 Task: Create in the project CanaryTech and in the Backlog issue 'Develop a new tool for automated testing of mobile application integration with third-party services and APIs' a child issue 'Code optimization for low-latency network packet processing', and assign it to team member softage.4@softage.net. Create in the project CanaryTech and in the Backlog issue 'Upgrade the mobile responsiveness and mobile compatibility mechanisms of a web application to improve mobile user experience' a child issue 'Chatbot conversation sentiment analysis and remediation', and assign it to team member softage.1@softage.net
Action: Mouse moved to (820, 452)
Screenshot: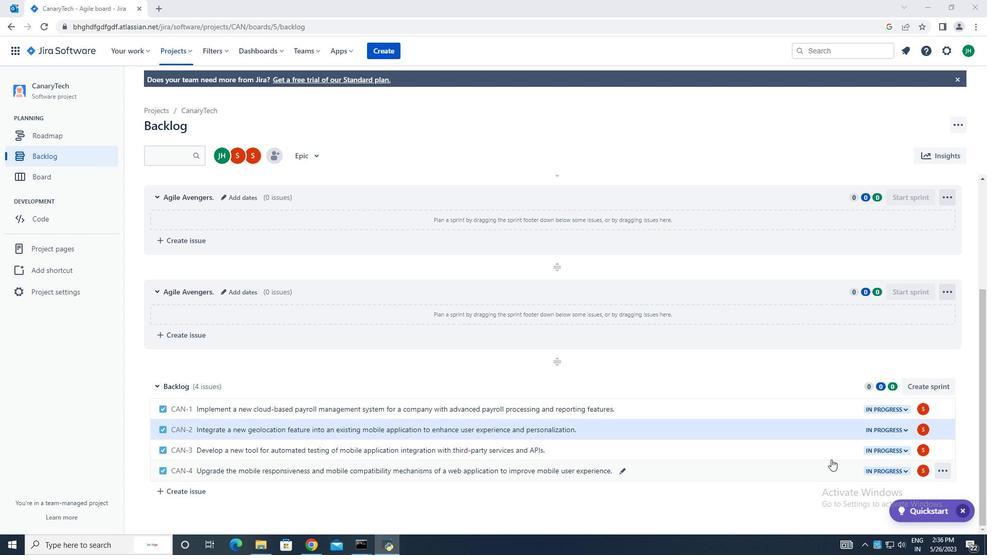 
Action: Mouse pressed left at (820, 452)
Screenshot: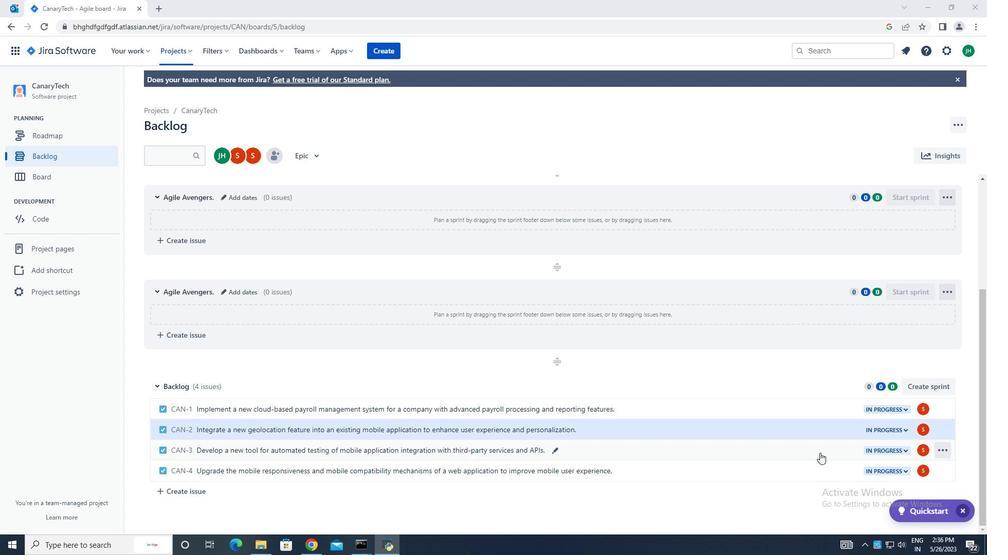 
Action: Mouse moved to (805, 280)
Screenshot: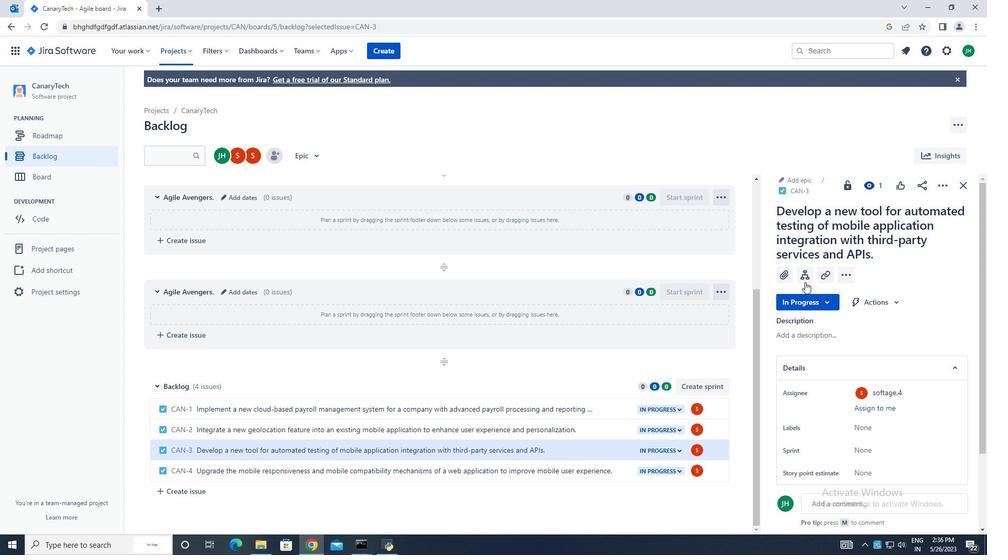 
Action: Mouse pressed left at (805, 280)
Screenshot: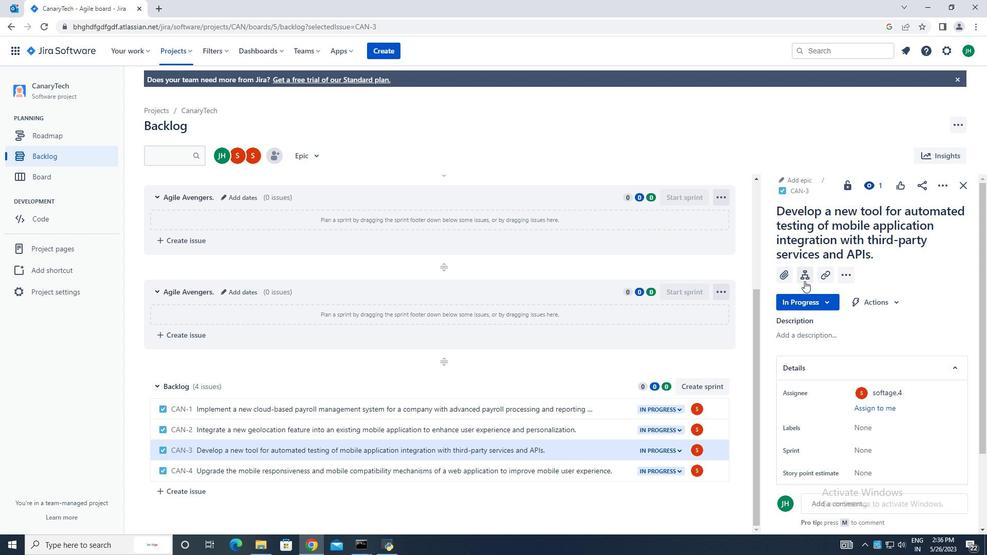 
Action: Mouse moved to (822, 340)
Screenshot: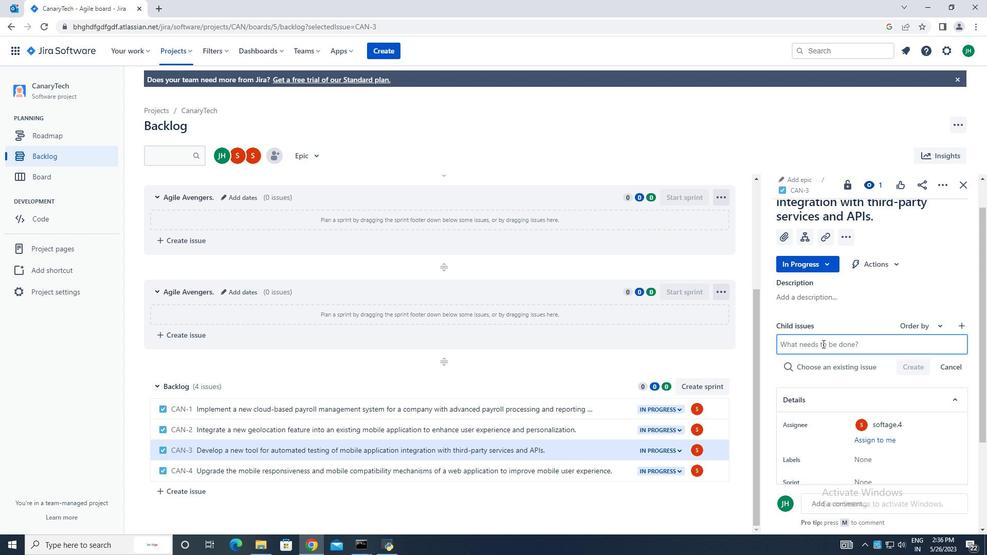 
Action: Mouse pressed left at (822, 340)
Screenshot: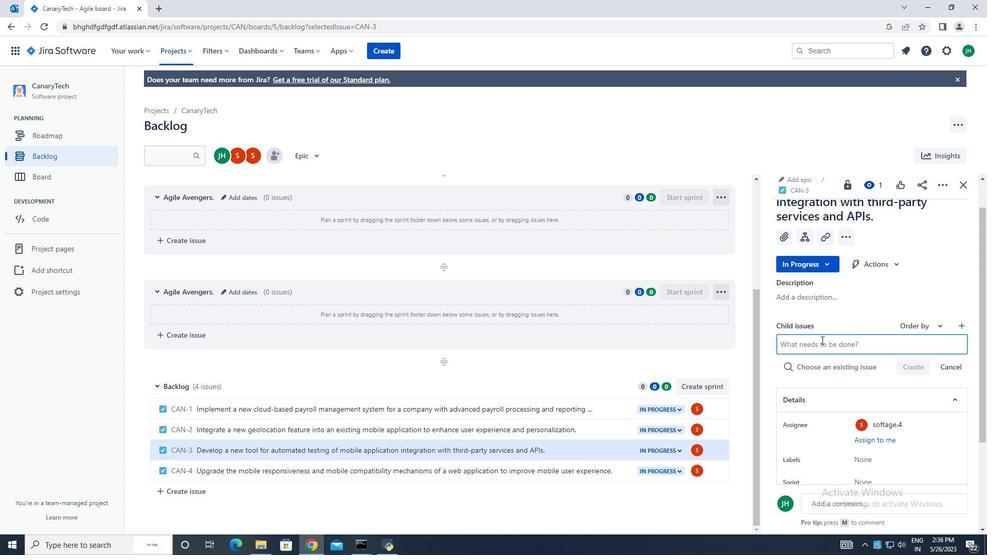 
Action: Key pressed <Key.caps_lock>C<Key.caps_lock>ode<Key.space>optimization<Key.space>for<Key.space>low-latency<Key.space>network<Key.space>packet<Key.space>processing<Key.space><Key.backspace>.<Key.enter>
Screenshot: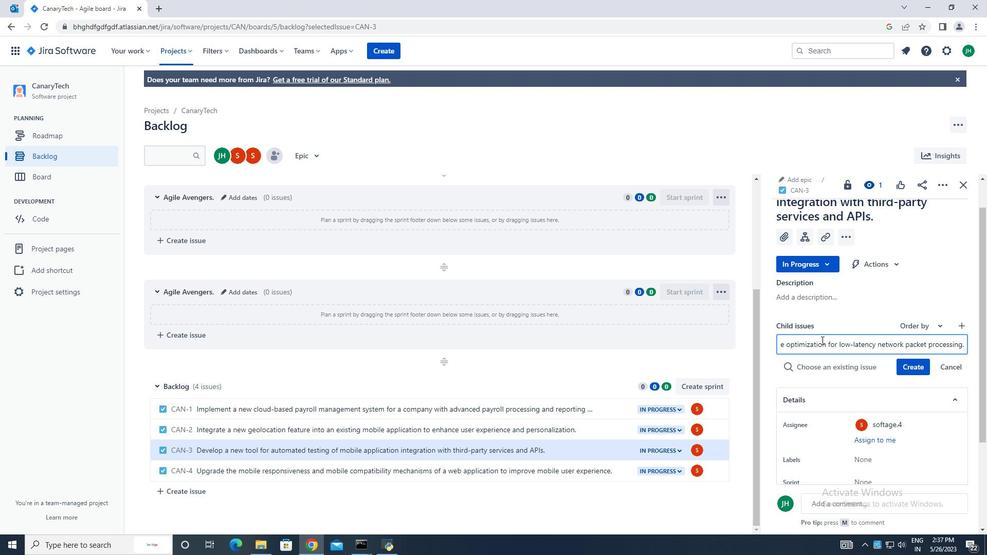 
Action: Mouse moved to (922, 348)
Screenshot: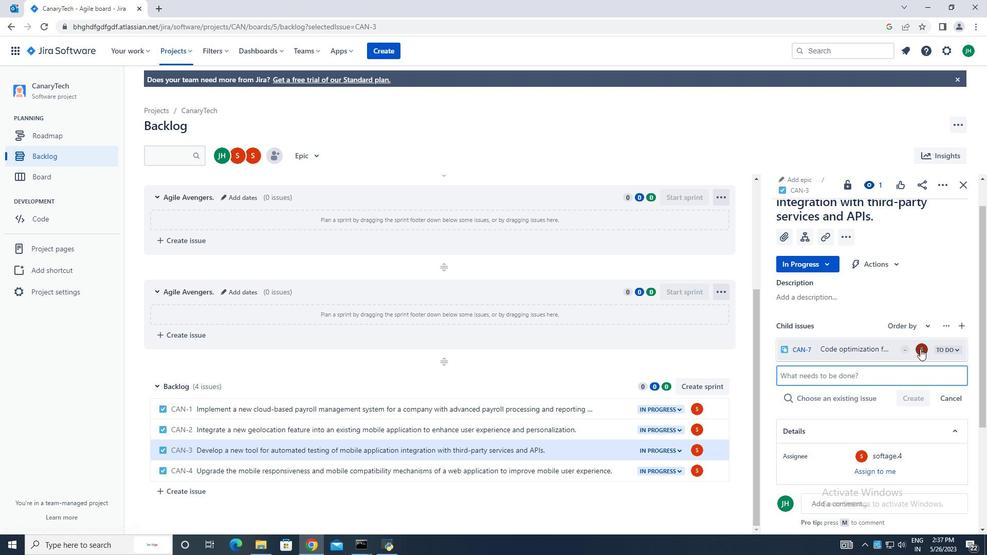 
Action: Mouse pressed left at (922, 348)
Screenshot: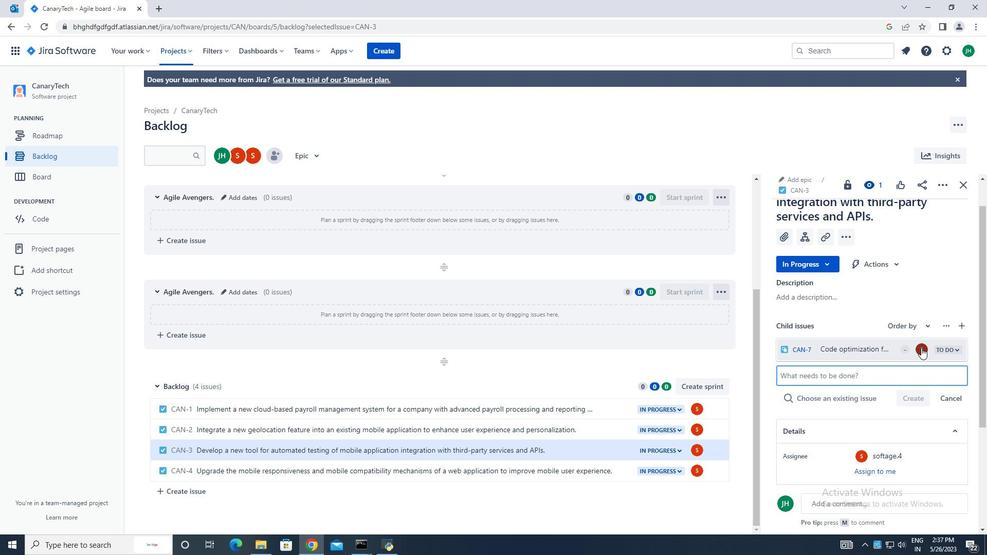 
Action: Mouse moved to (843, 286)
Screenshot: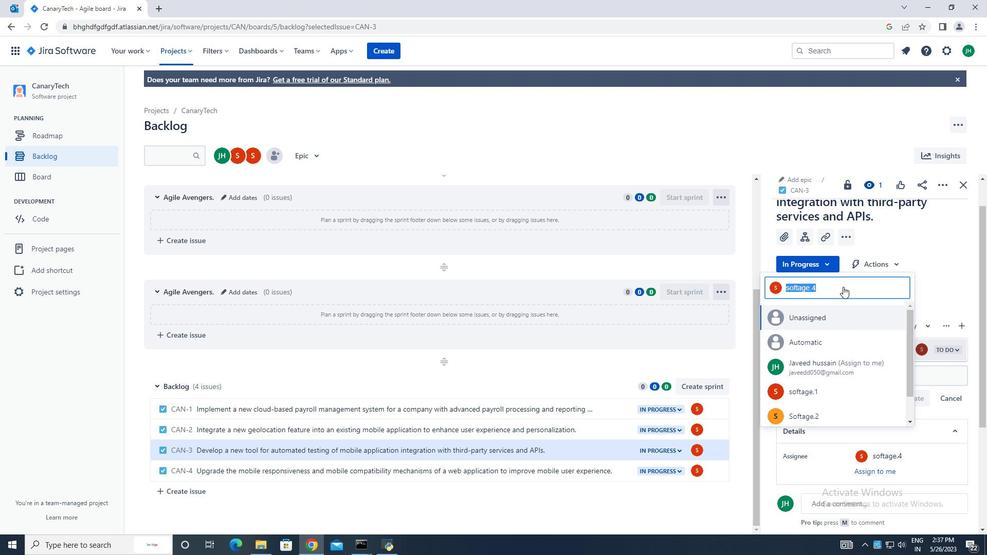 
Action: Key pressed softage.<Key.shift>@<Key.backspace>4<Key.shift><Key.shift><Key.shift><Key.shift><Key.shift><Key.shift><Key.shift><Key.shift><Key.shift><Key.shift><Key.shift><Key.shift><Key.shift>@
Screenshot: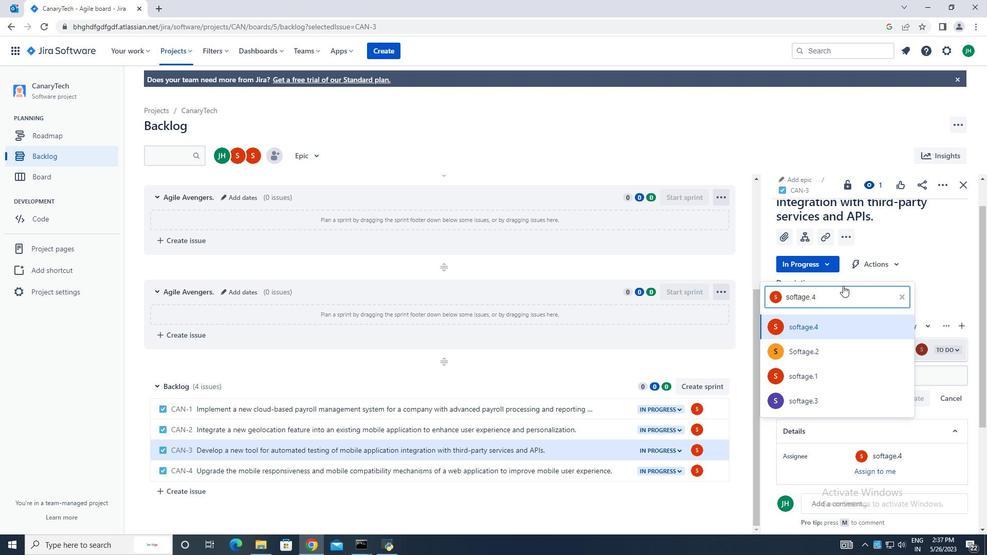 
Action: Mouse moved to (840, 323)
Screenshot: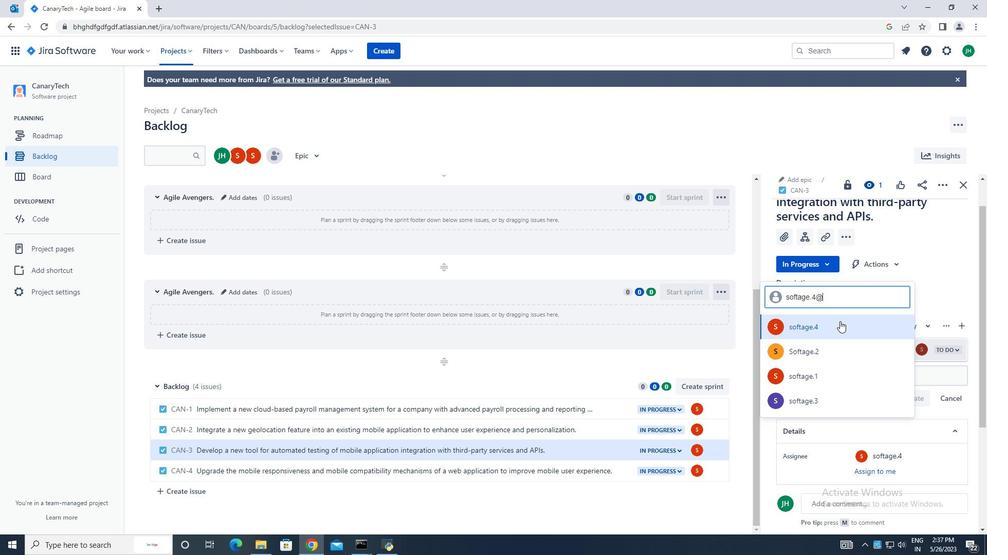 
Action: Mouse pressed left at (840, 323)
Screenshot: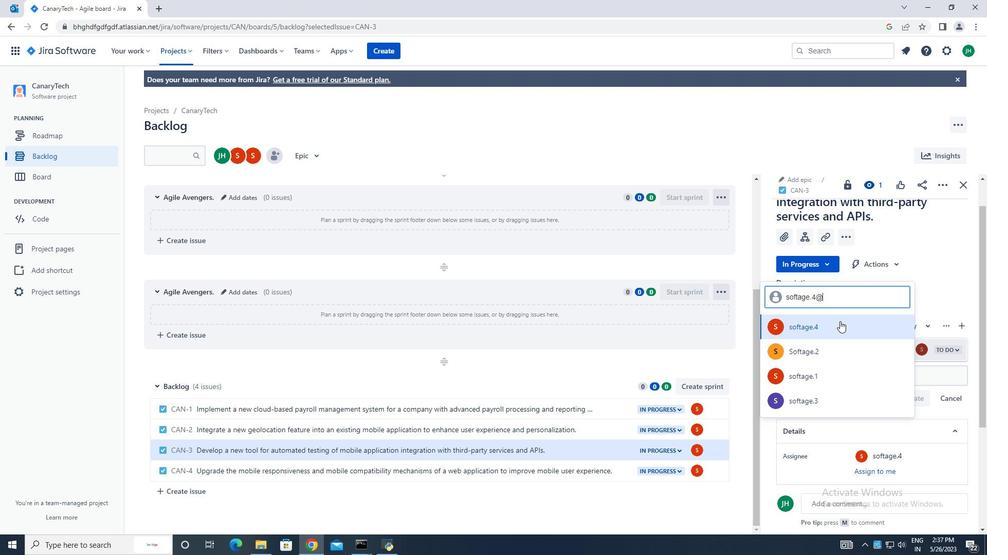 
Action: Mouse moved to (962, 188)
Screenshot: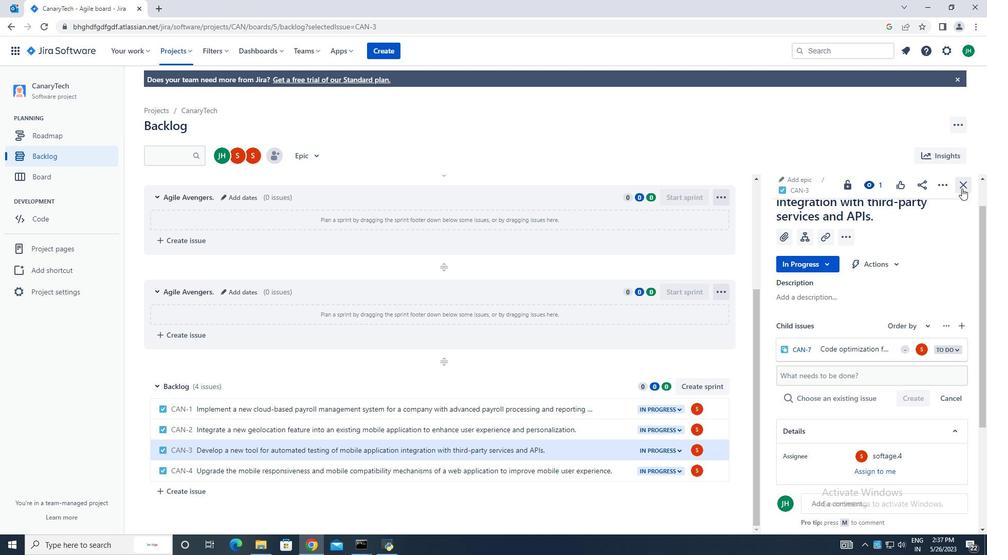 
Action: Mouse pressed left at (962, 188)
Screenshot: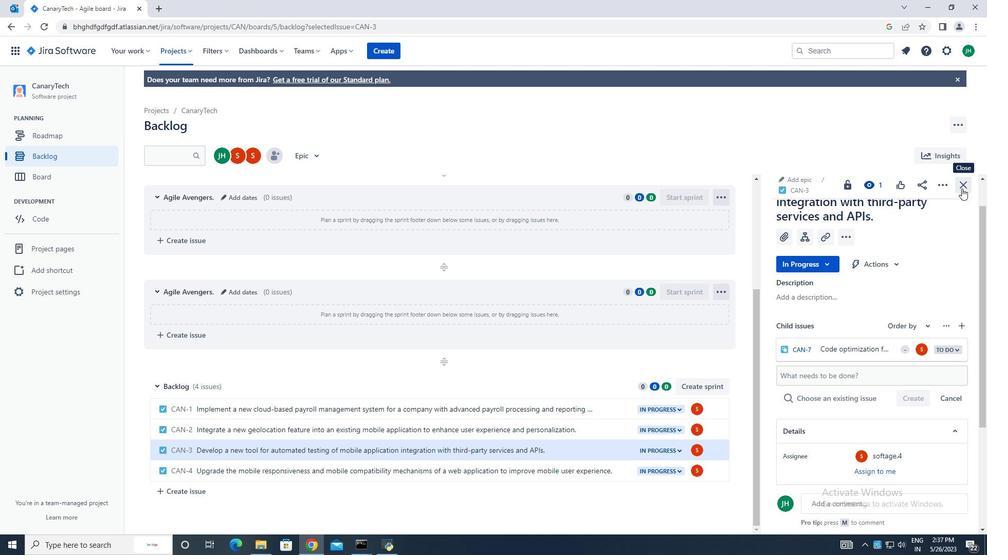 
Action: Mouse moved to (823, 473)
Screenshot: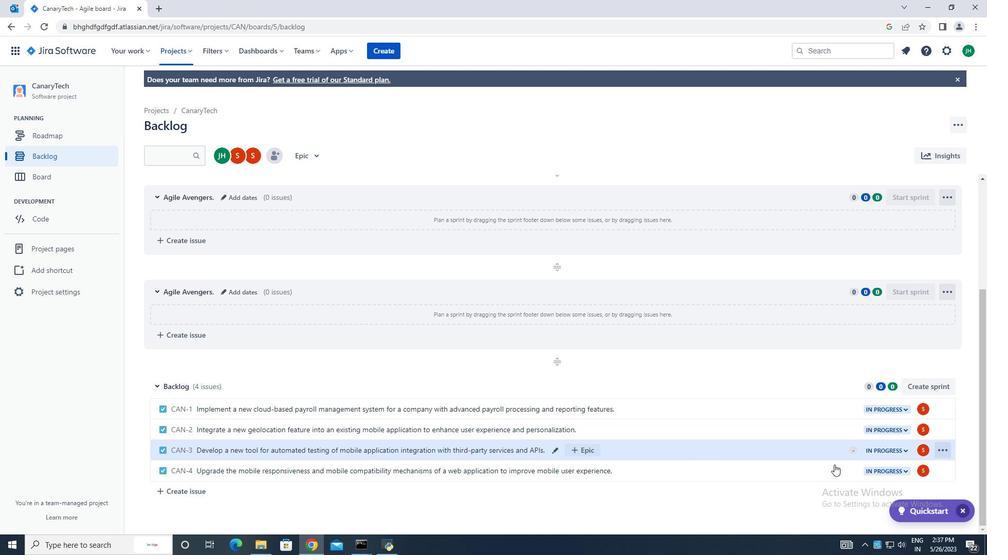 
Action: Mouse pressed left at (823, 473)
Screenshot: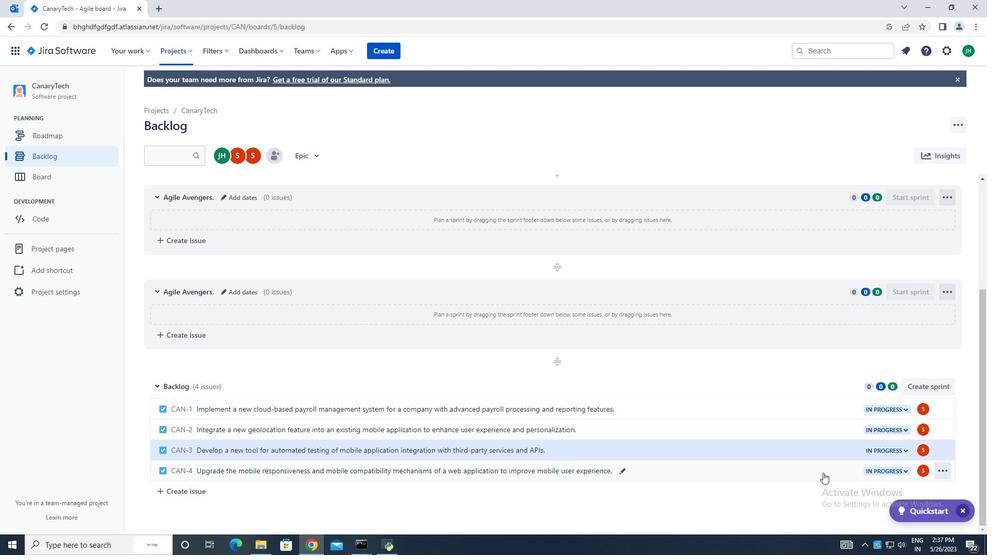 
Action: Mouse moved to (806, 290)
Screenshot: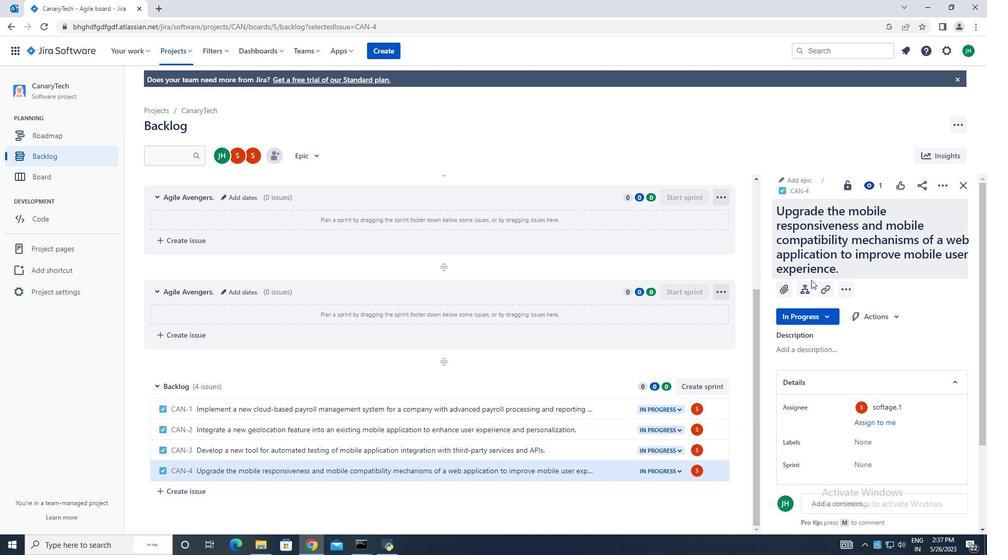 
Action: Mouse pressed left at (806, 290)
Screenshot: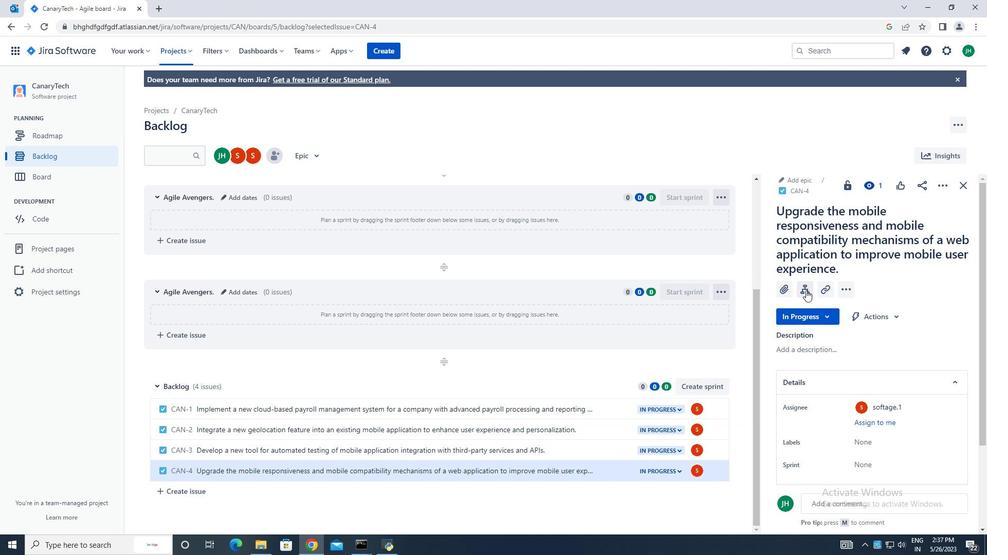 
Action: Mouse moved to (830, 342)
Screenshot: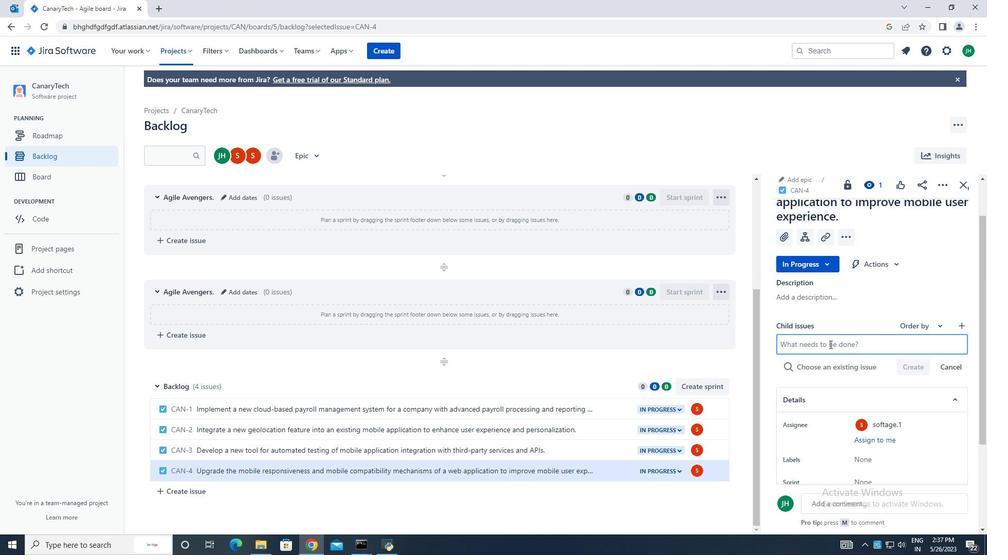 
Action: Mouse pressed left at (830, 342)
Screenshot: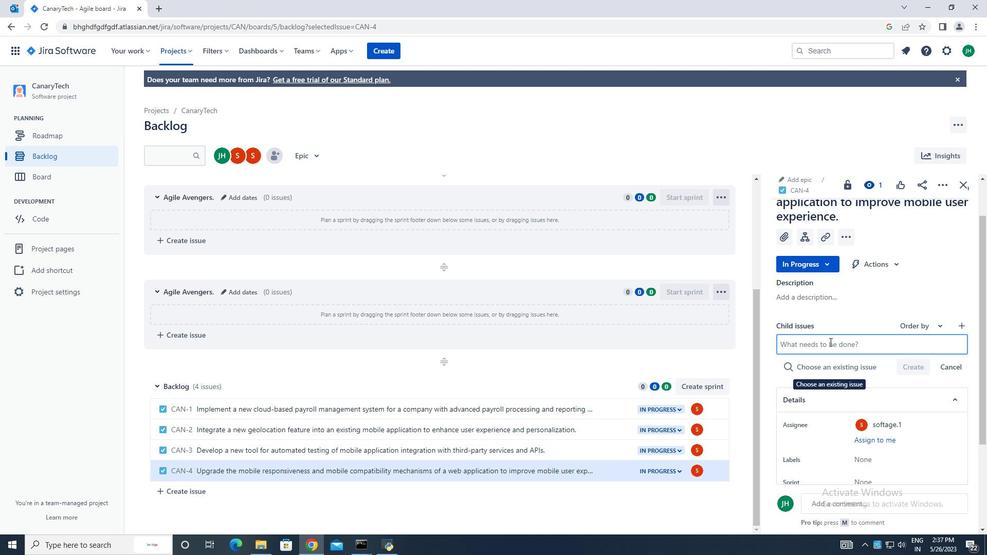 
Action: Key pressed <Key.caps_lock>C<Key.caps_lock>habot<Key.space>conversation<Key.space>sentiment<Key.space>analysis<Key.space>and<Key.space>remediation.<Key.enter>
Screenshot: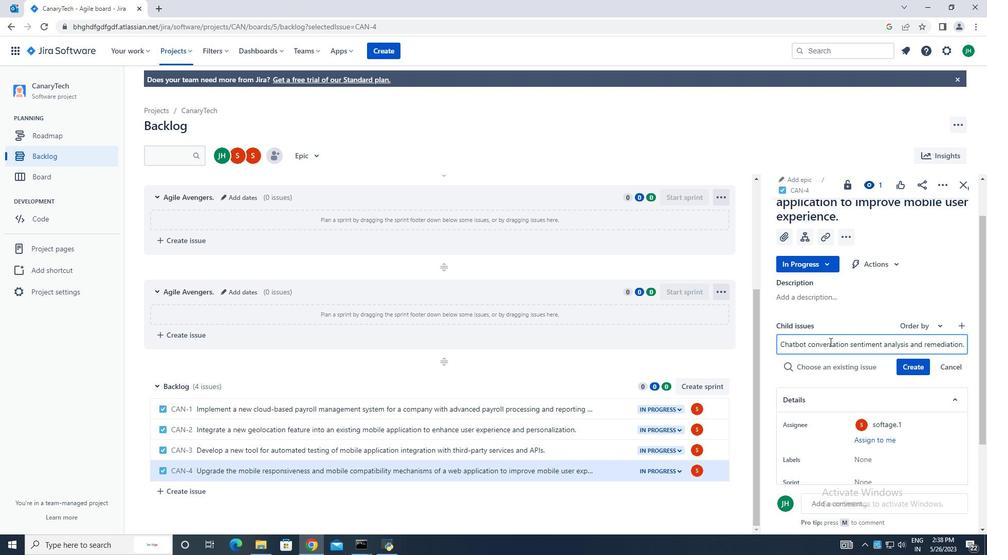 
Action: Mouse moved to (921, 347)
Screenshot: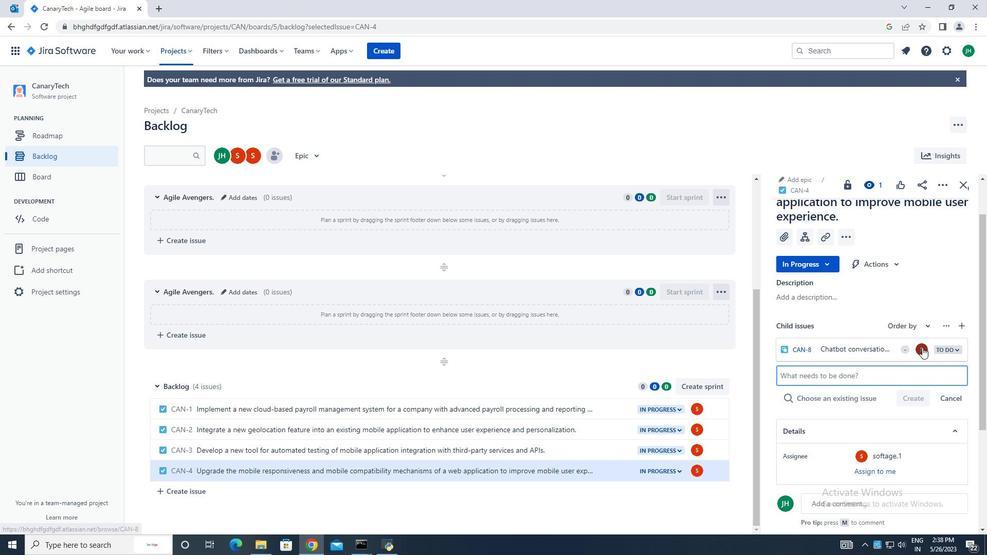 
Action: Mouse pressed left at (921, 347)
Screenshot: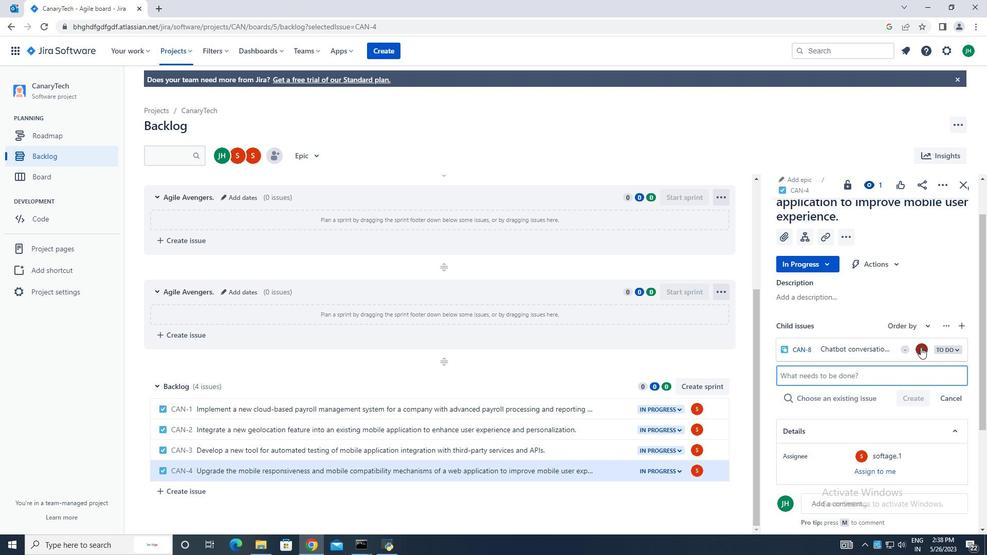 
Action: Key pressed softage.1
Screenshot: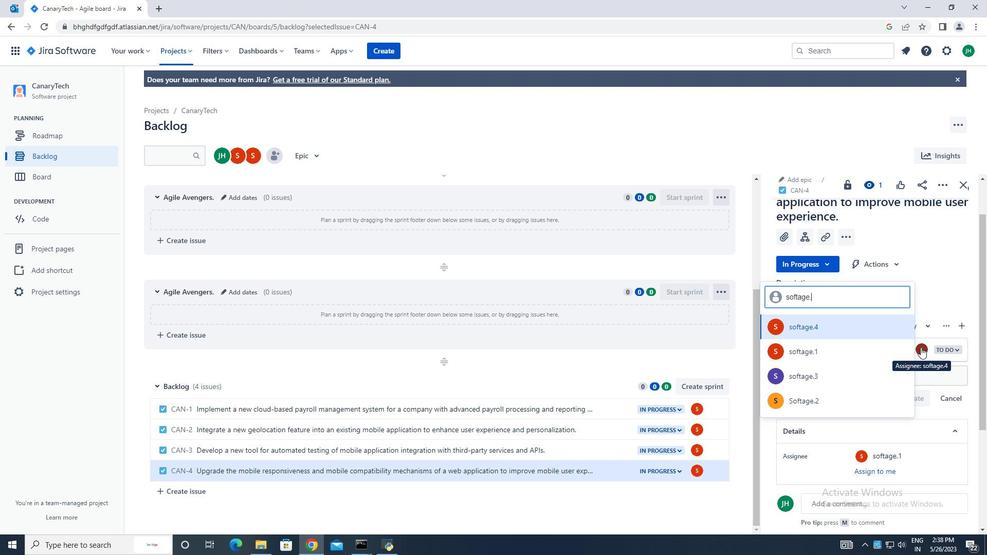 
Action: Mouse moved to (866, 324)
Screenshot: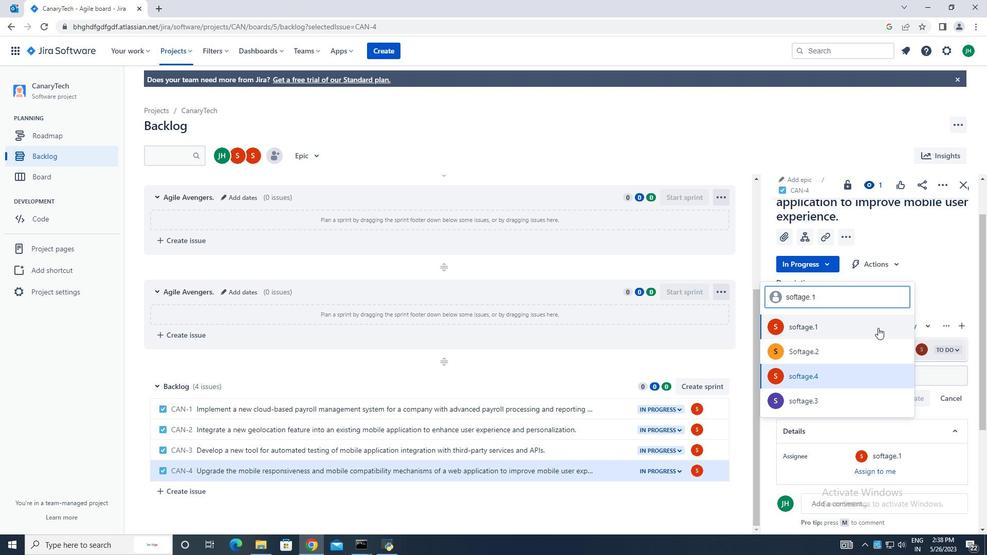 
Action: Mouse pressed left at (866, 324)
Screenshot: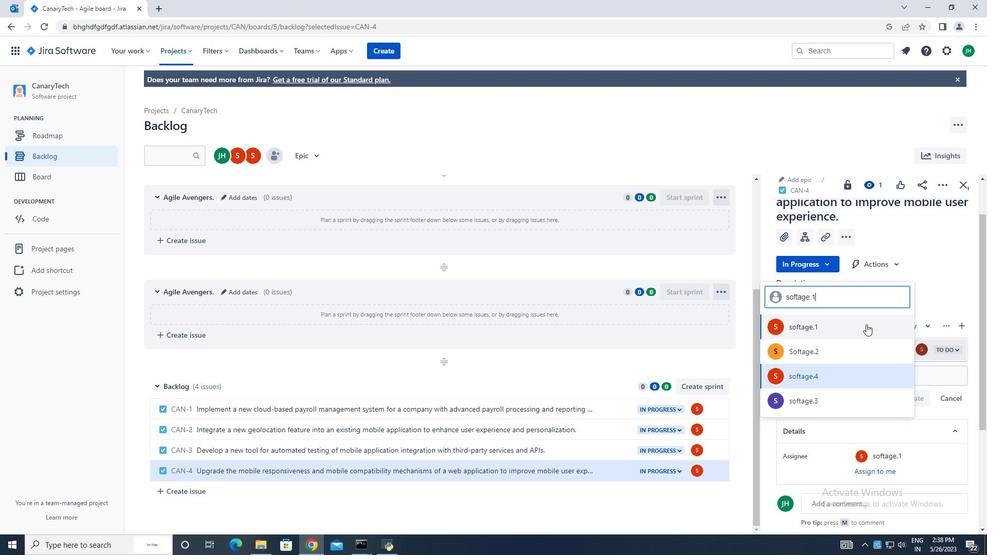 
Action: Mouse moved to (966, 186)
Screenshot: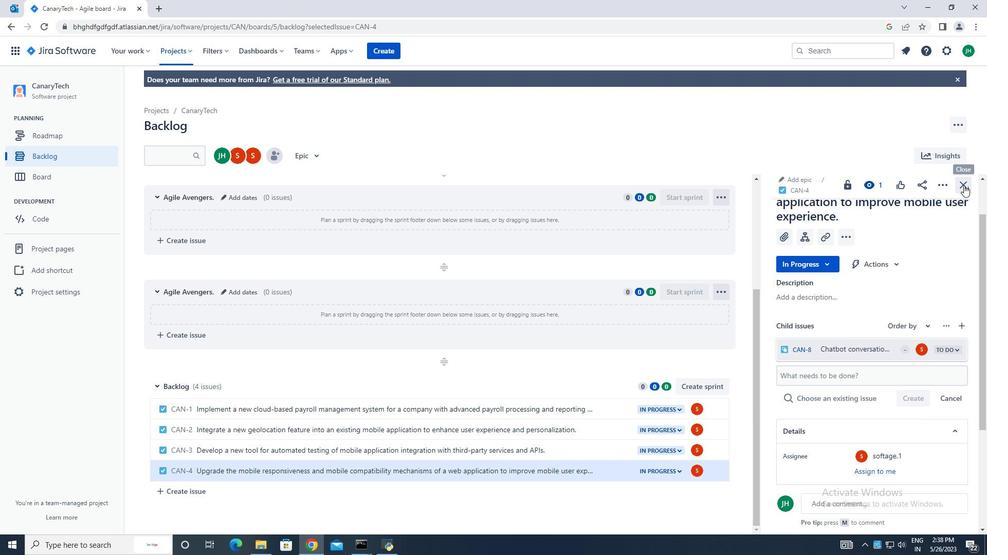
Action: Mouse pressed left at (966, 186)
Screenshot: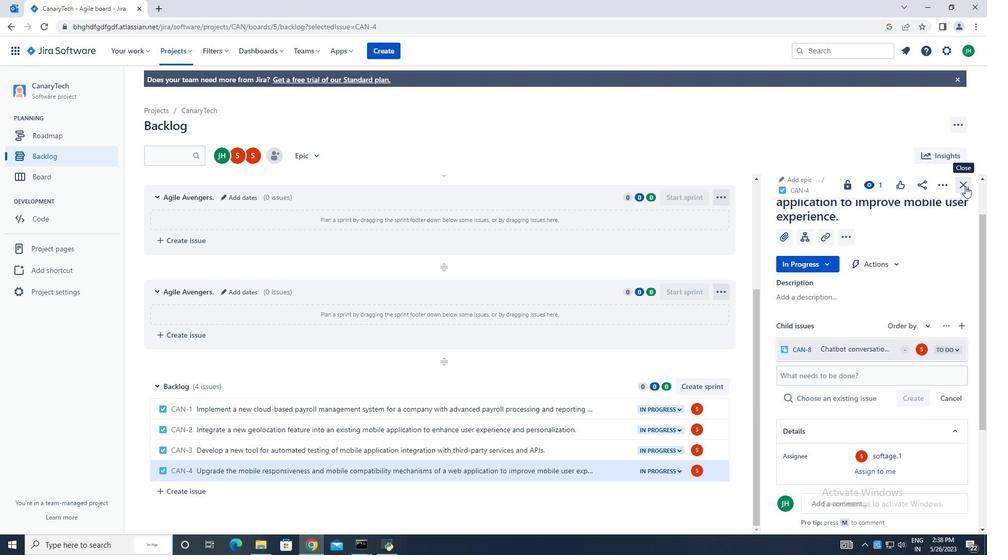 
Action: Mouse moved to (670, 254)
Screenshot: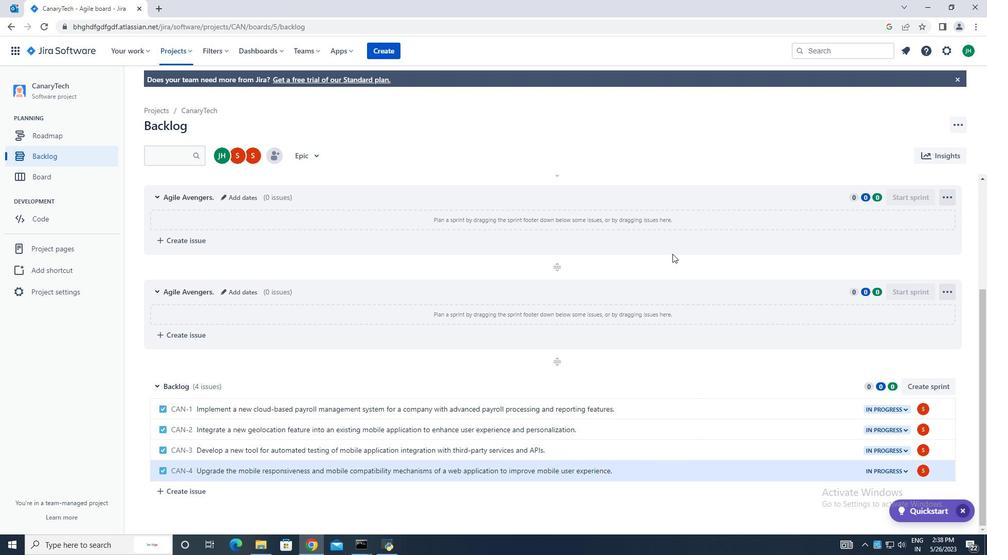
